 Task: In the  document poster.html. Insert footer and write 'www.lunaTech.com'. Find the word using Dictionary 'Moment' Use the tool word Count and display word count while typing
Action: Mouse moved to (292, 456)
Screenshot: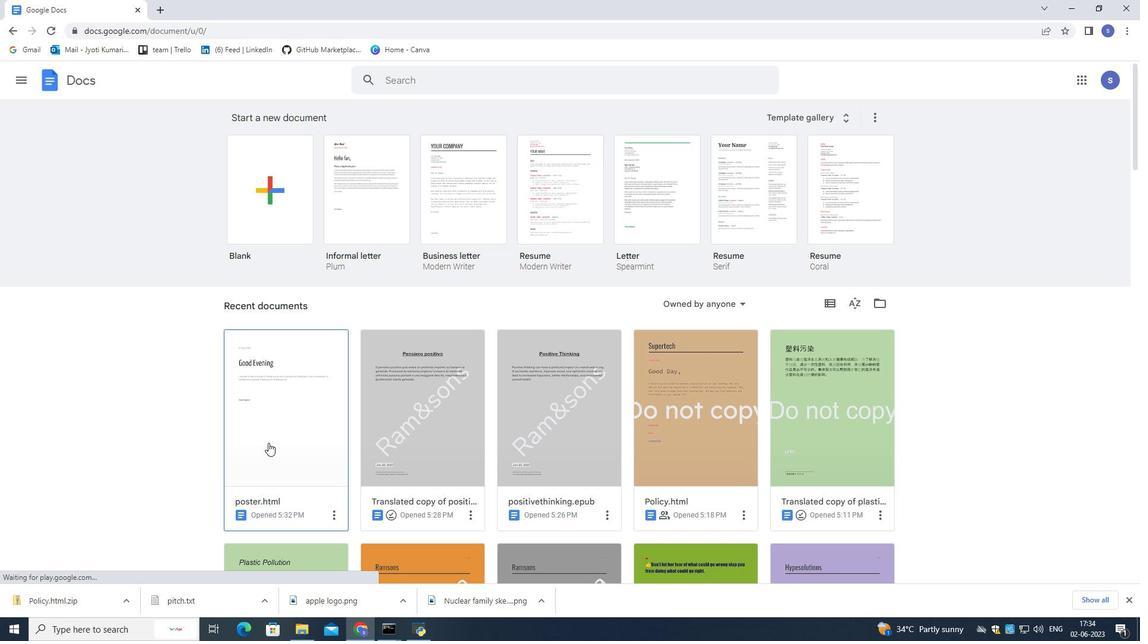 
Action: Mouse pressed left at (292, 456)
Screenshot: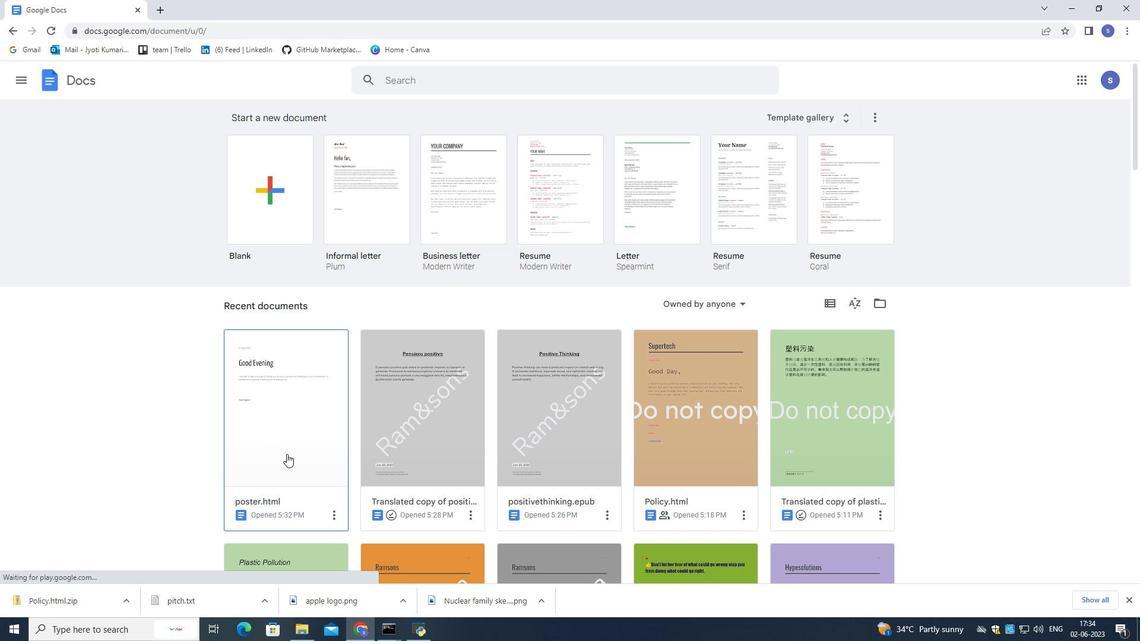 
Action: Mouse pressed left at (292, 456)
Screenshot: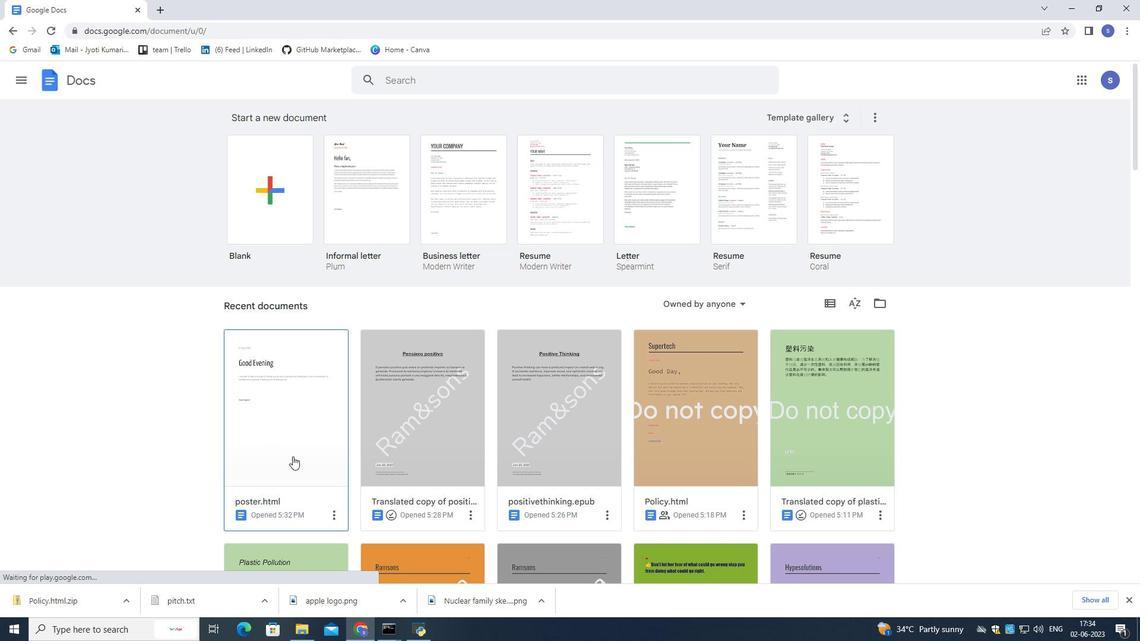 
Action: Mouse moved to (126, 86)
Screenshot: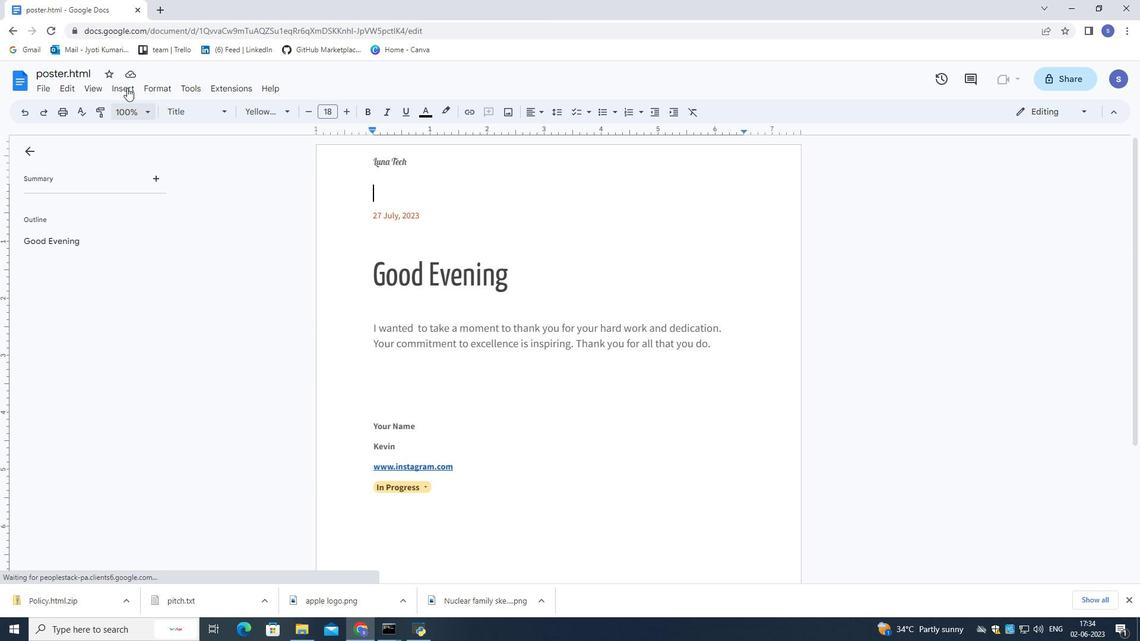 
Action: Mouse pressed left at (126, 86)
Screenshot: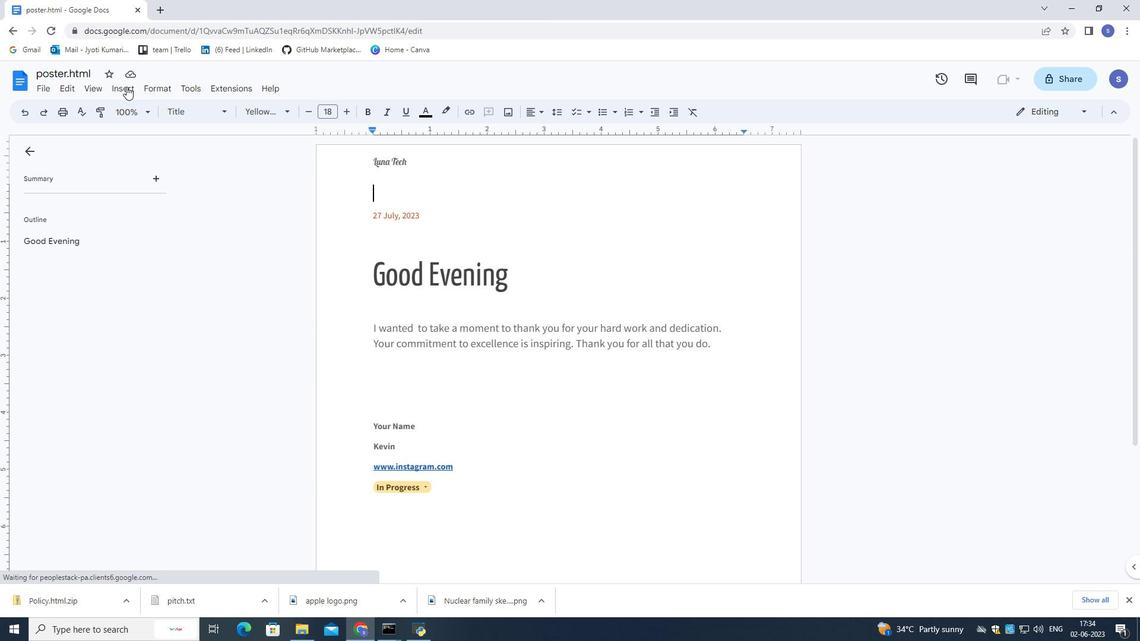 
Action: Mouse moved to (329, 411)
Screenshot: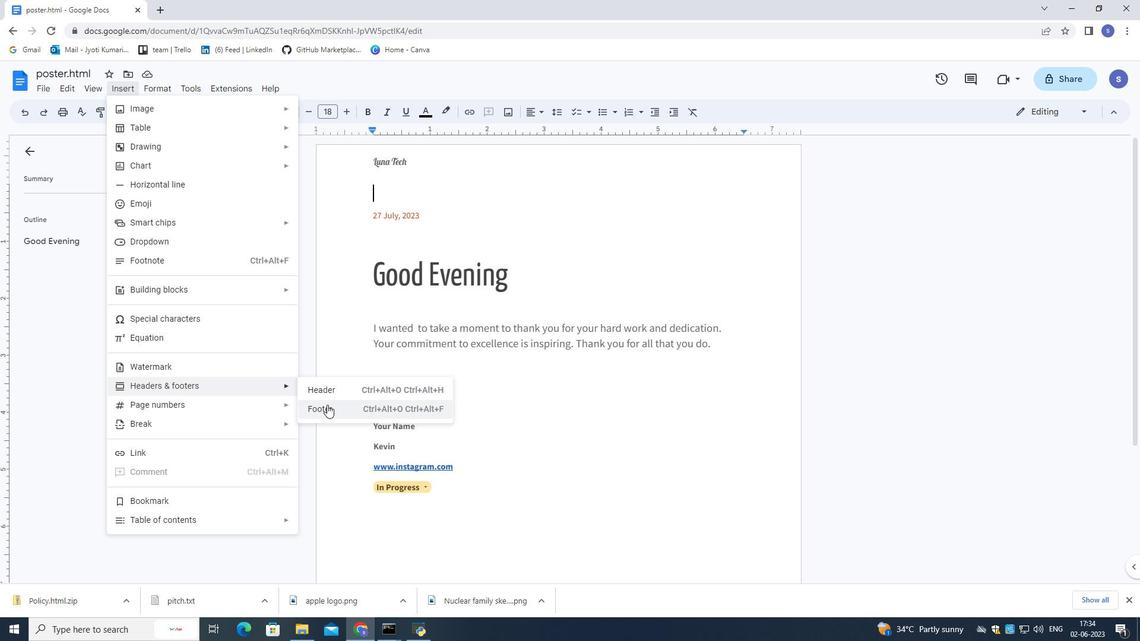 
Action: Mouse pressed left at (329, 411)
Screenshot: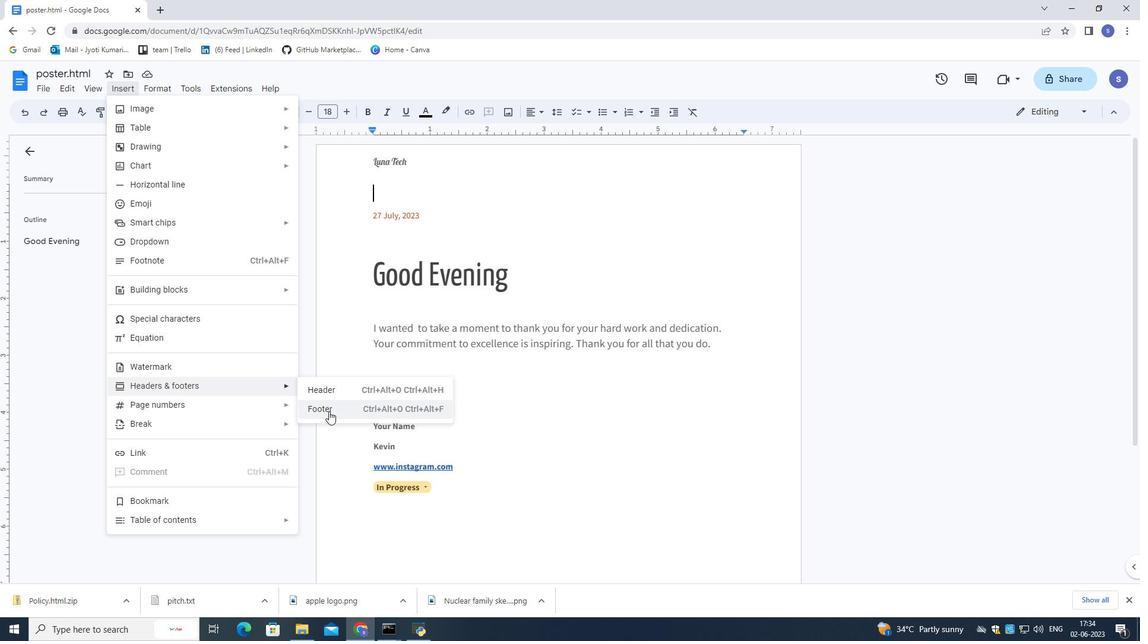 
Action: Mouse moved to (127, 89)
Screenshot: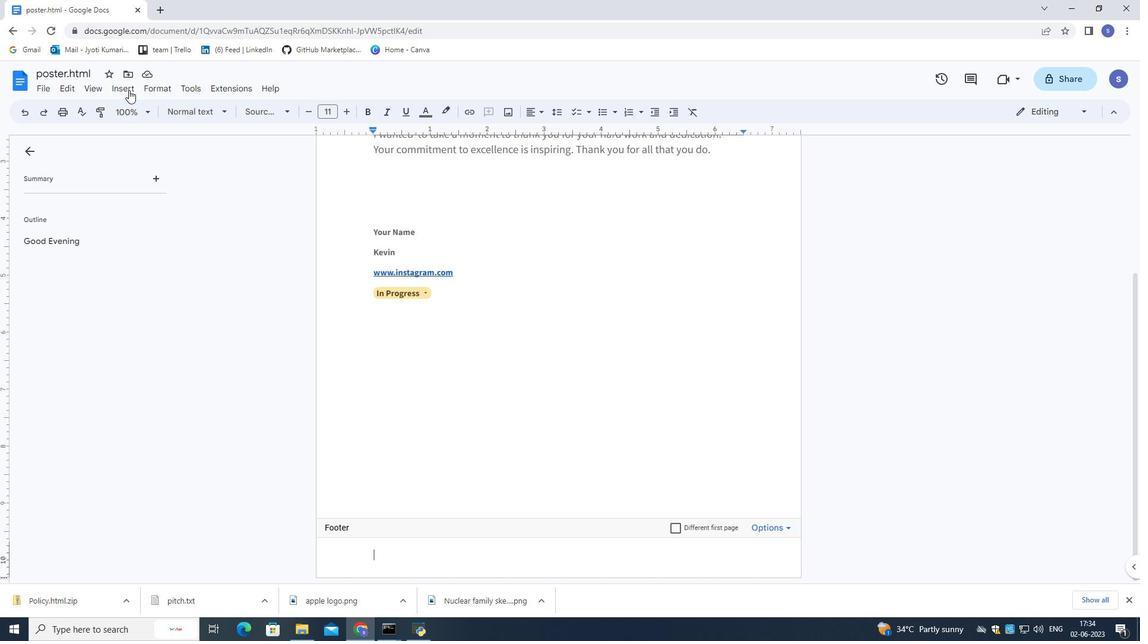 
Action: Mouse pressed left at (127, 89)
Screenshot: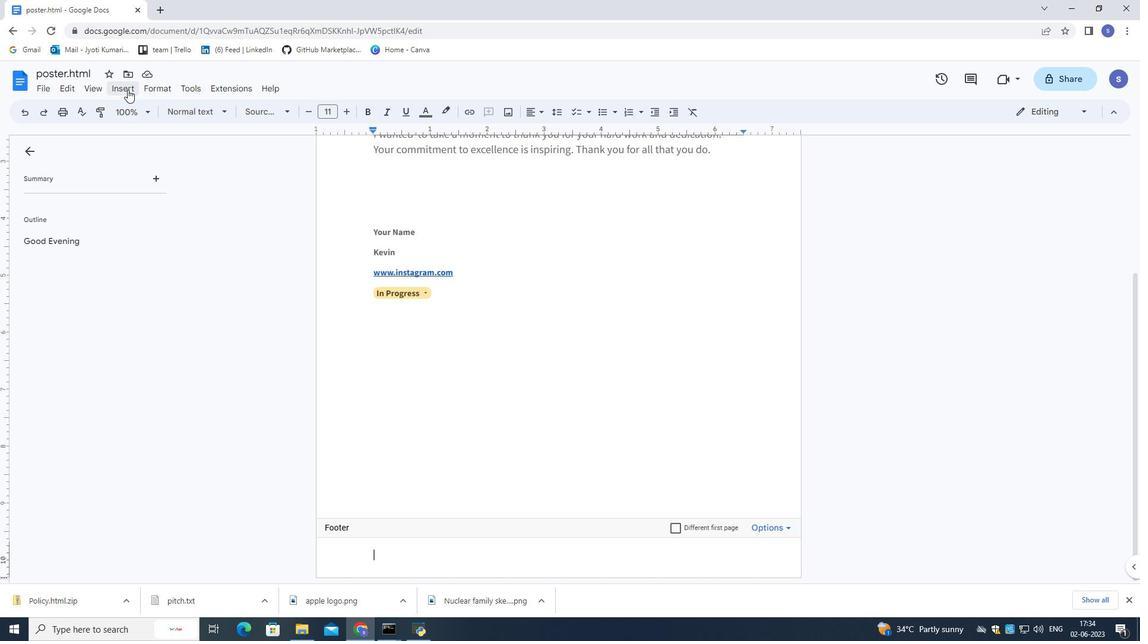 
Action: Mouse moved to (222, 460)
Screenshot: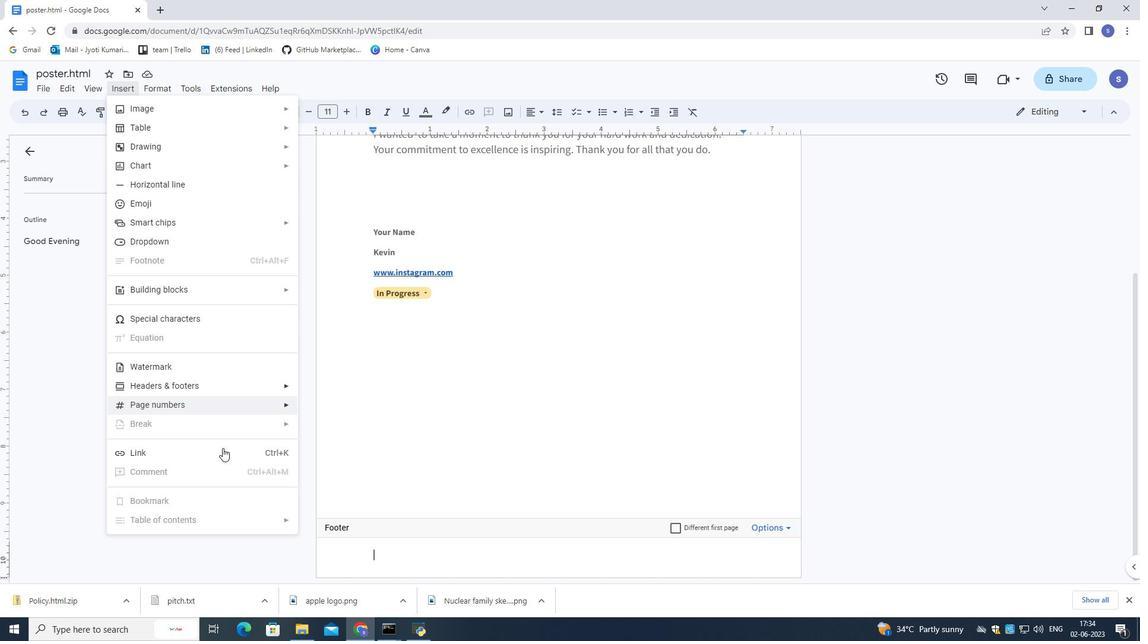 
Action: Mouse pressed left at (222, 460)
Screenshot: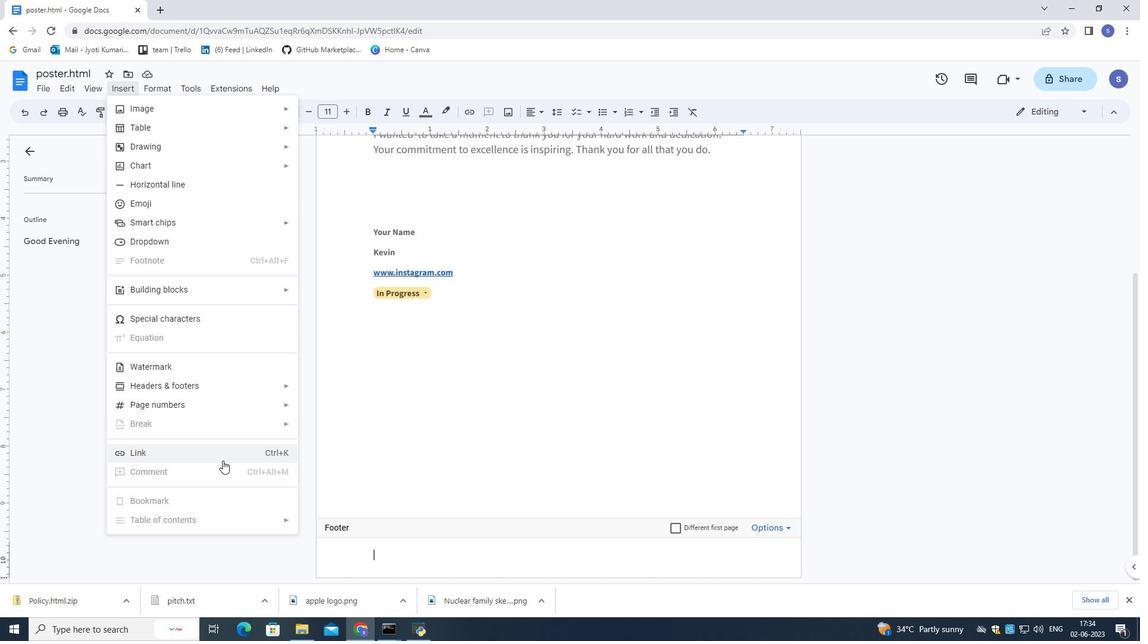 
Action: Mouse moved to (278, 448)
Screenshot: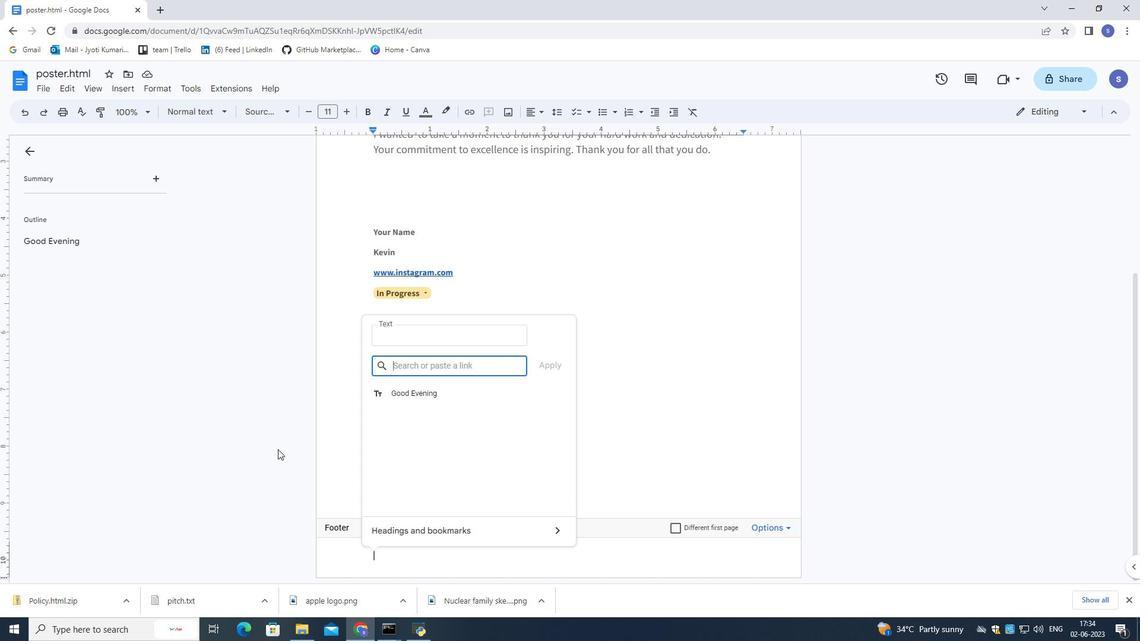 
Action: Key pressed www
Screenshot: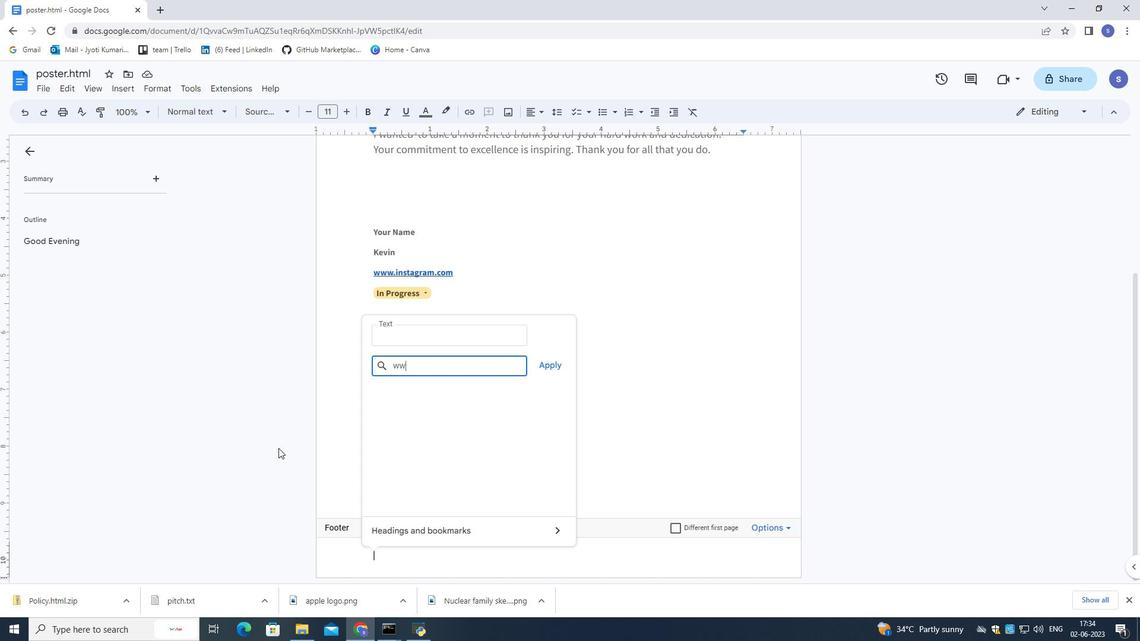 
Action: Mouse moved to (278, 444)
Screenshot: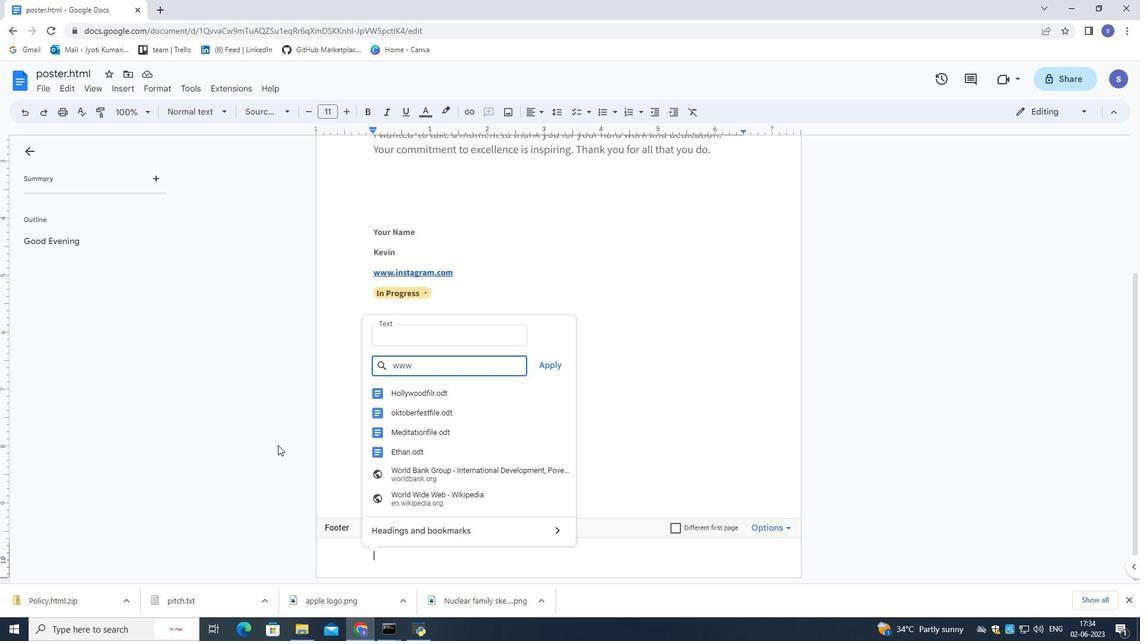 
Action: Key pressed .
Screenshot: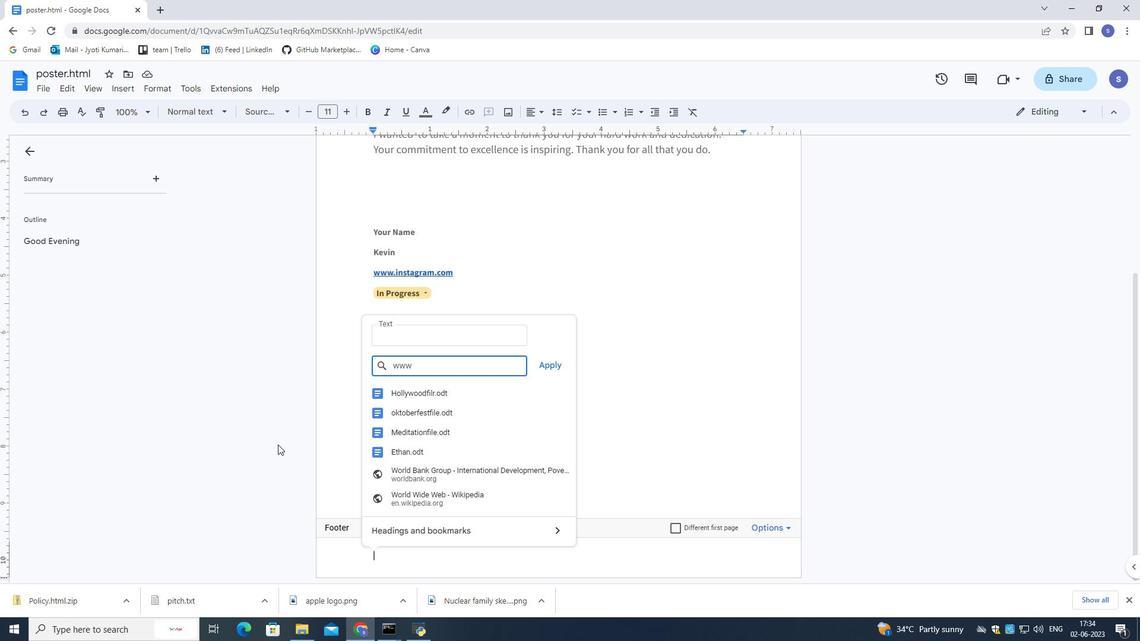 
Action: Mouse moved to (278, 443)
Screenshot: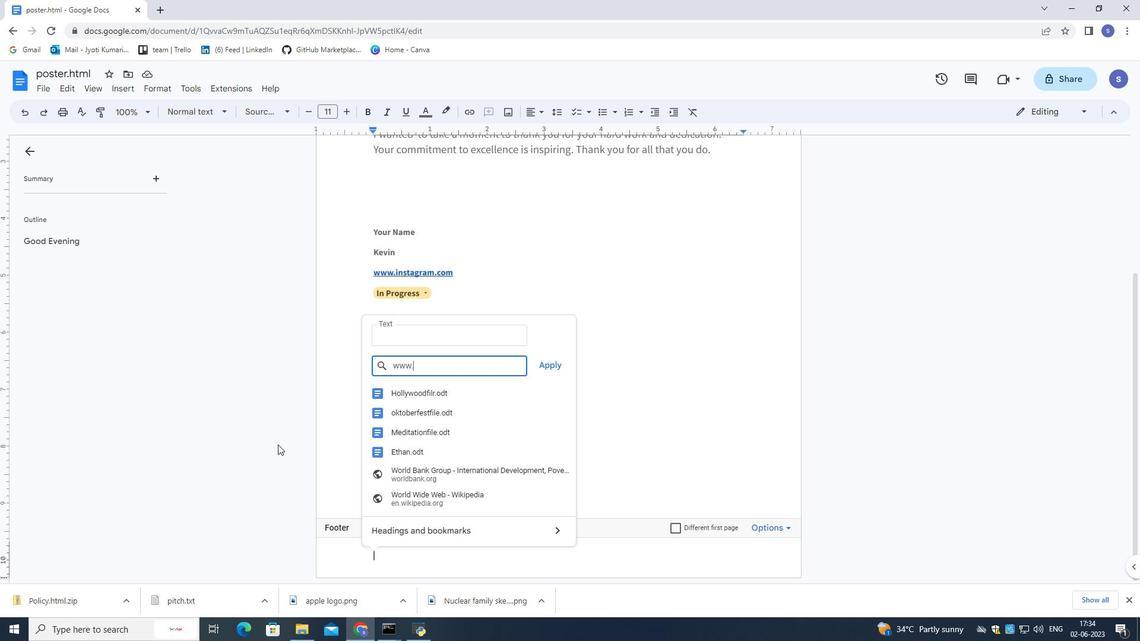 
Action: Key pressed lu
Screenshot: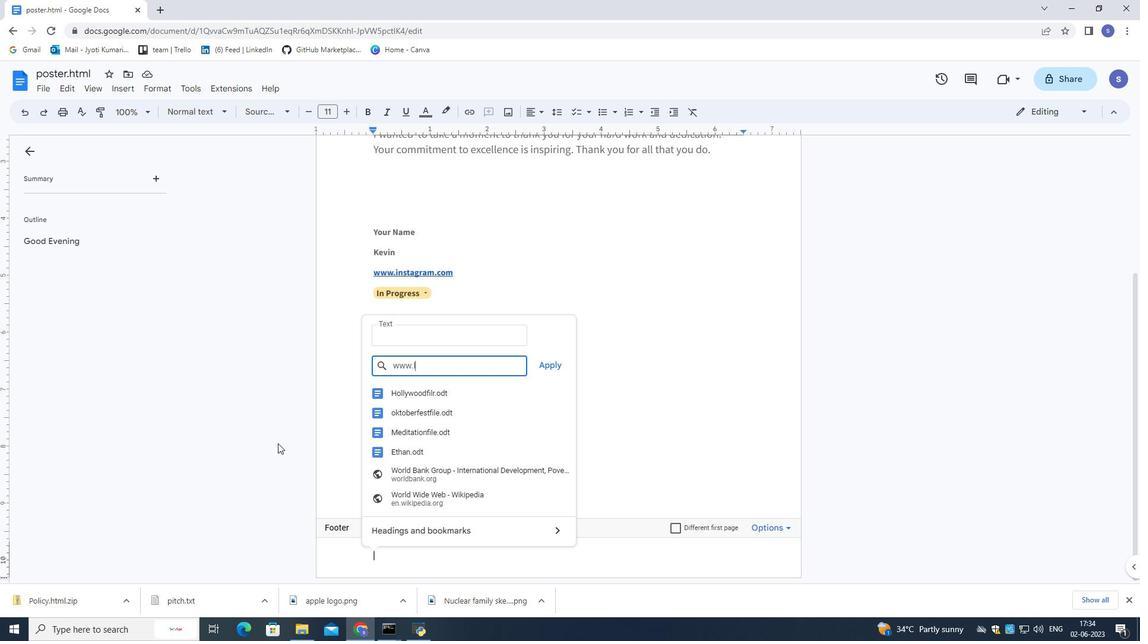
Action: Mouse moved to (278, 442)
Screenshot: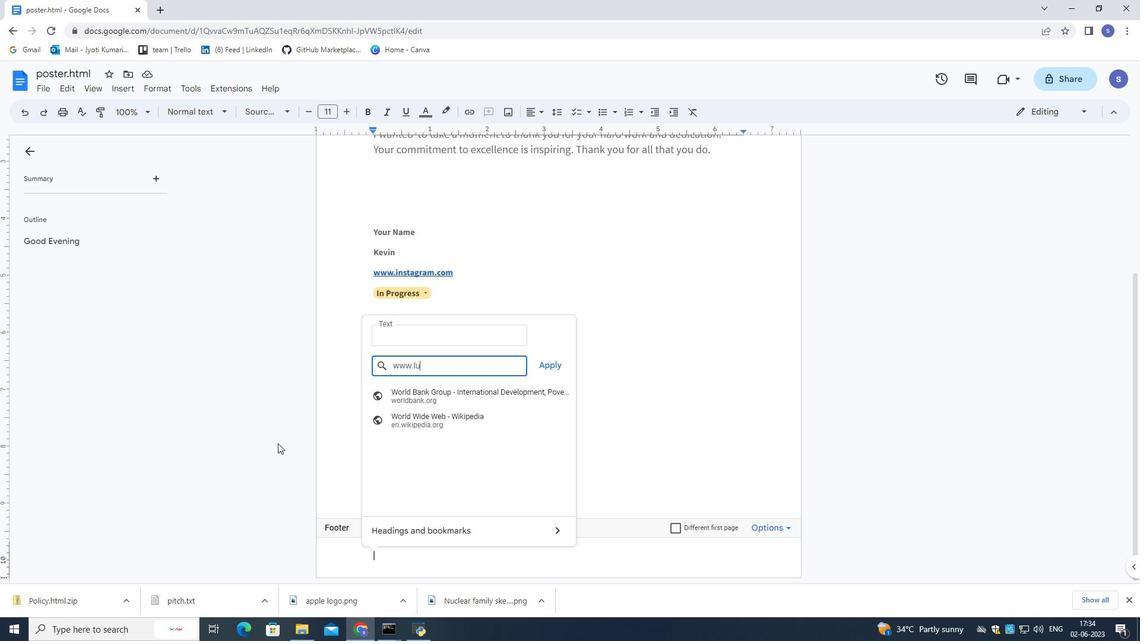 
Action: Key pressed nat
Screenshot: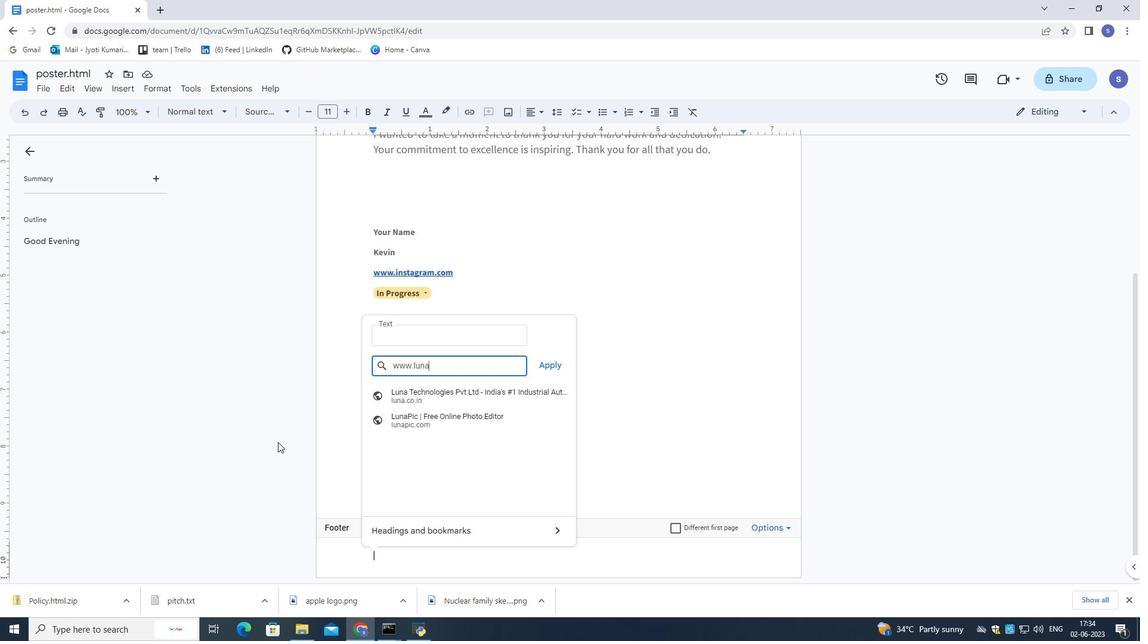 
Action: Mouse moved to (277, 442)
Screenshot: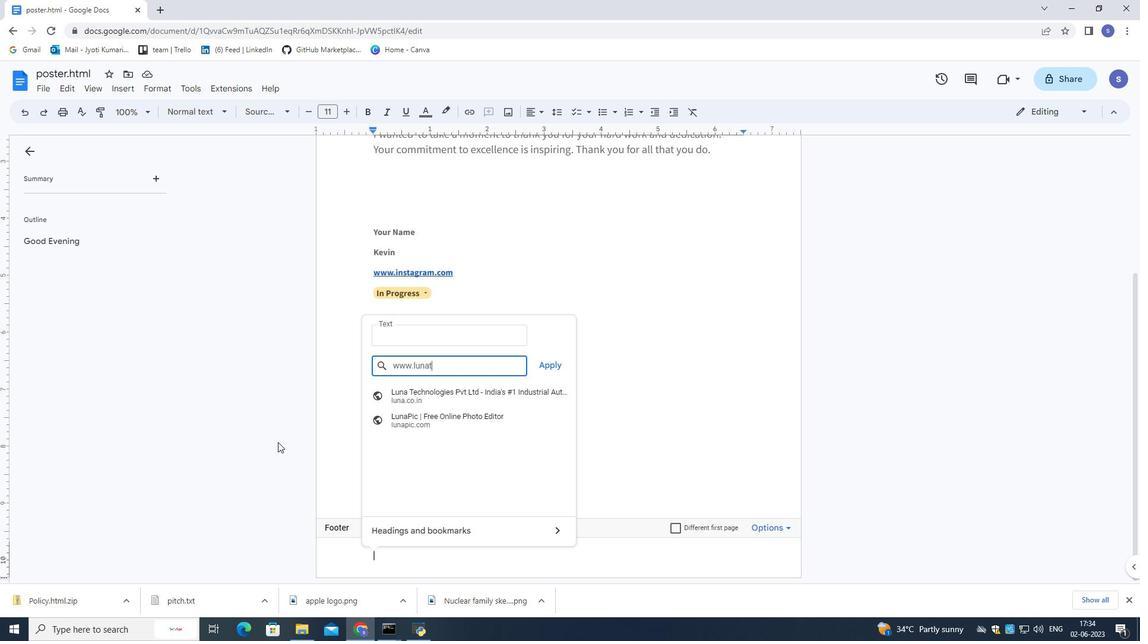 
Action: Key pressed e
Screenshot: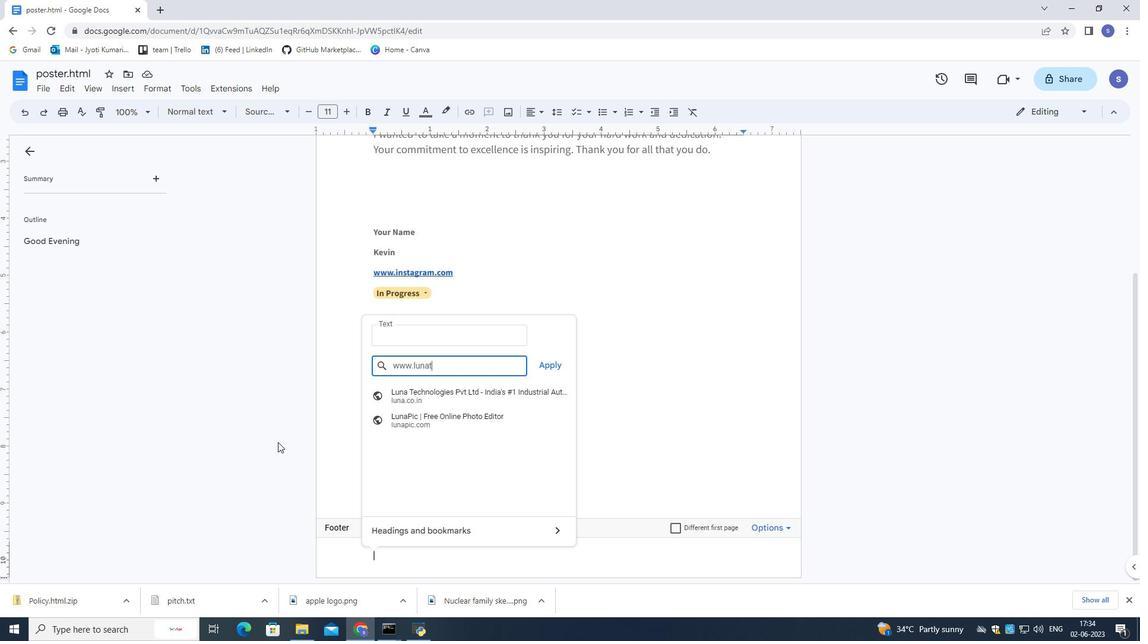 
Action: Mouse moved to (276, 442)
Screenshot: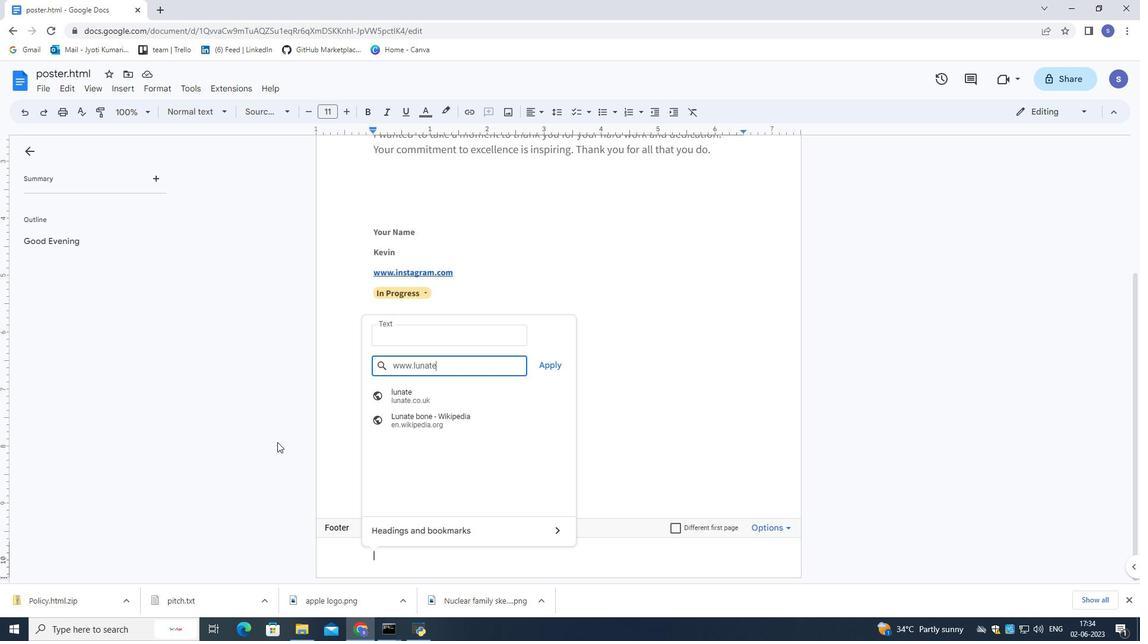 
Action: Key pressed c
Screenshot: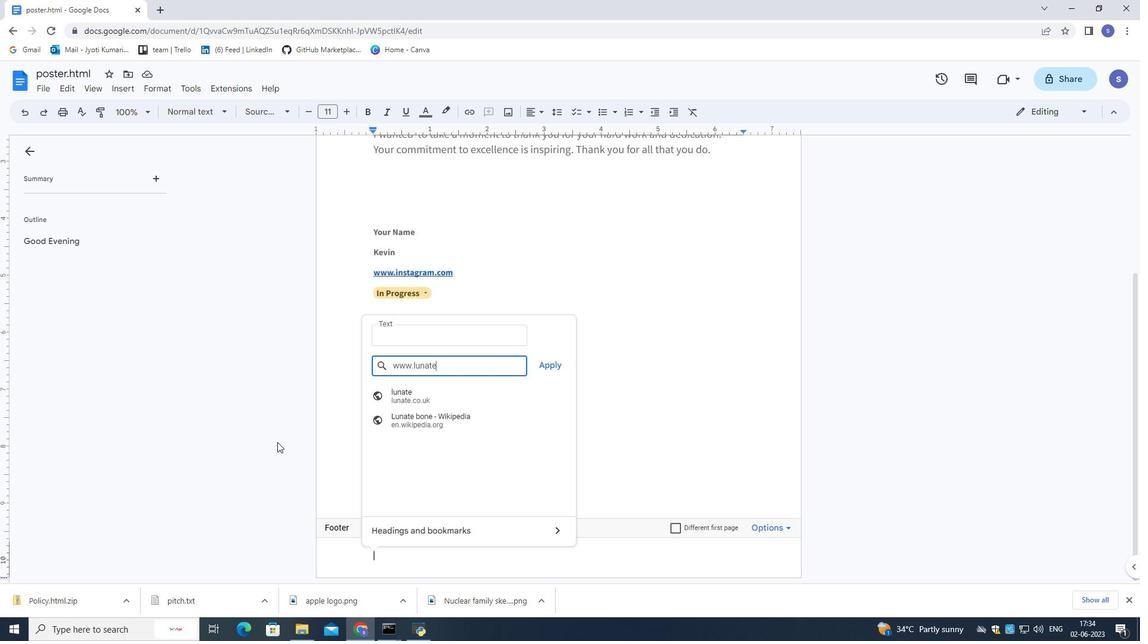 
Action: Mouse moved to (276, 441)
Screenshot: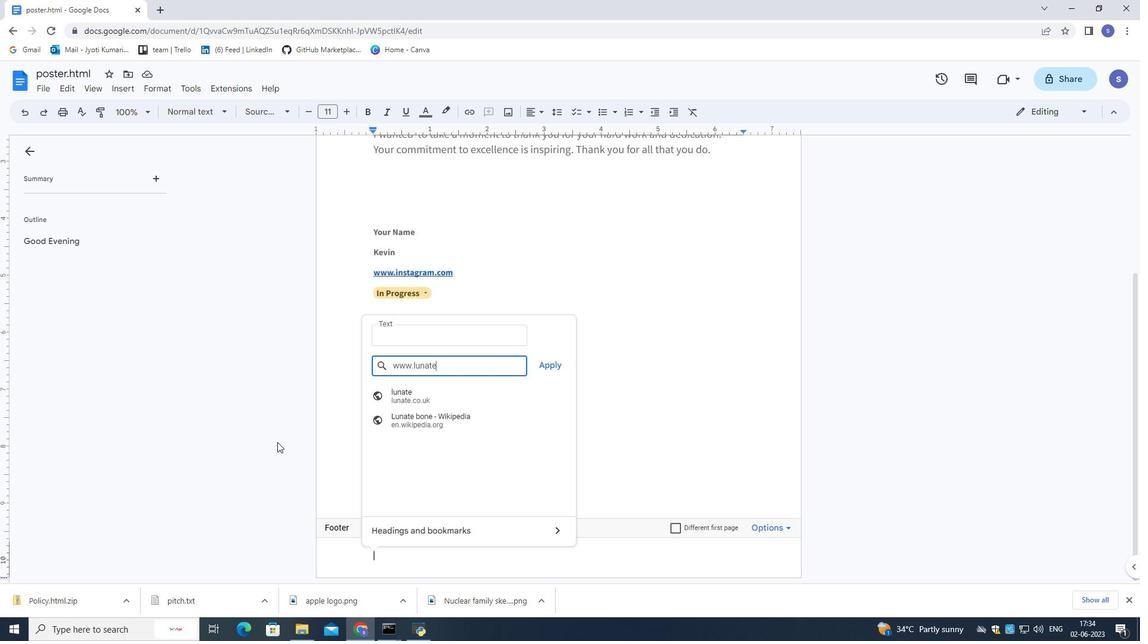 
Action: Key pressed h.
Screenshot: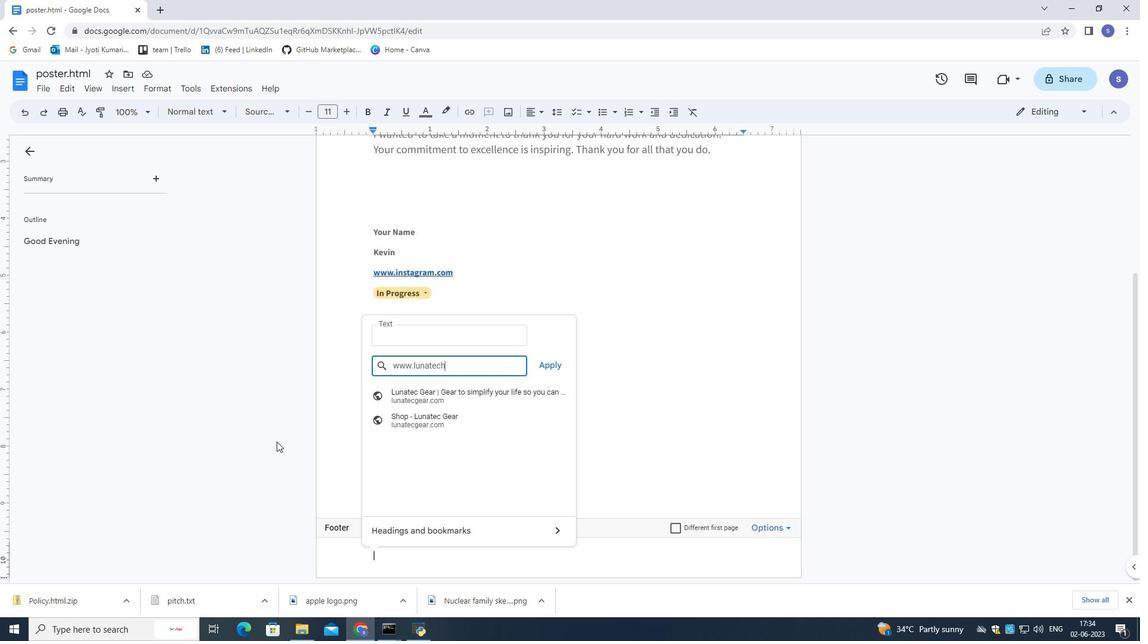 
Action: Mouse moved to (276, 441)
Screenshot: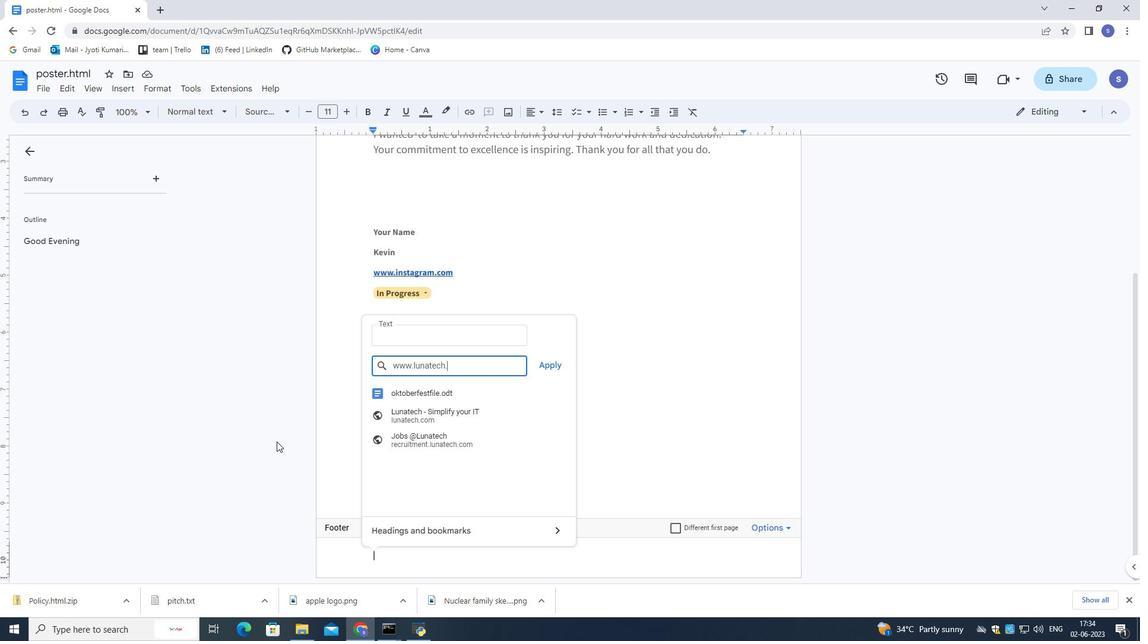 
Action: Key pressed c
Screenshot: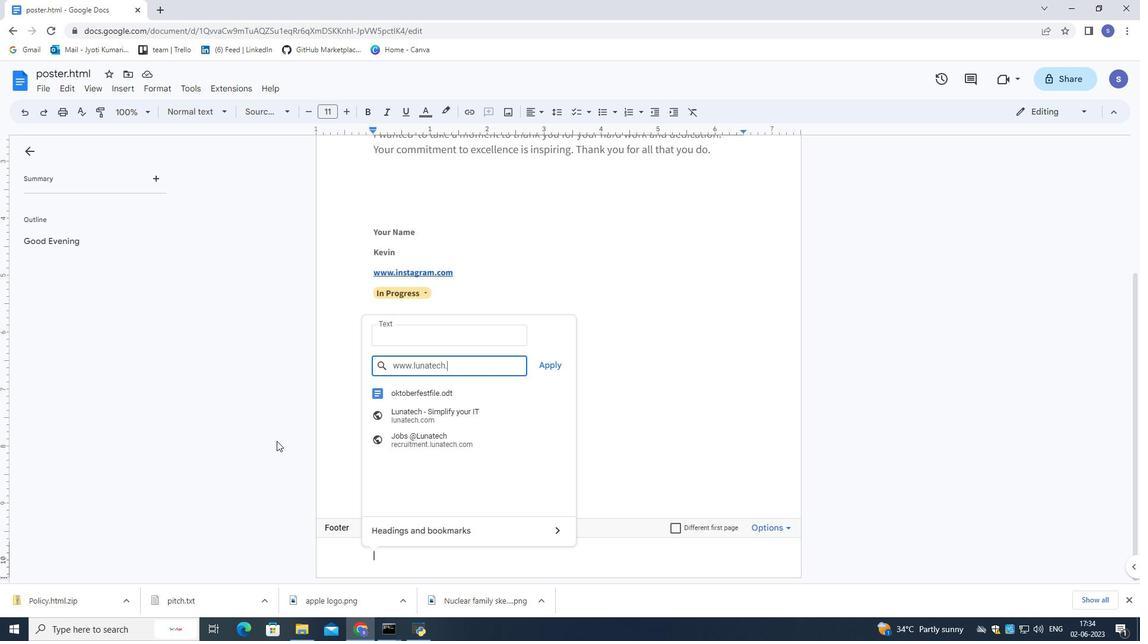 
Action: Mouse moved to (276, 441)
Screenshot: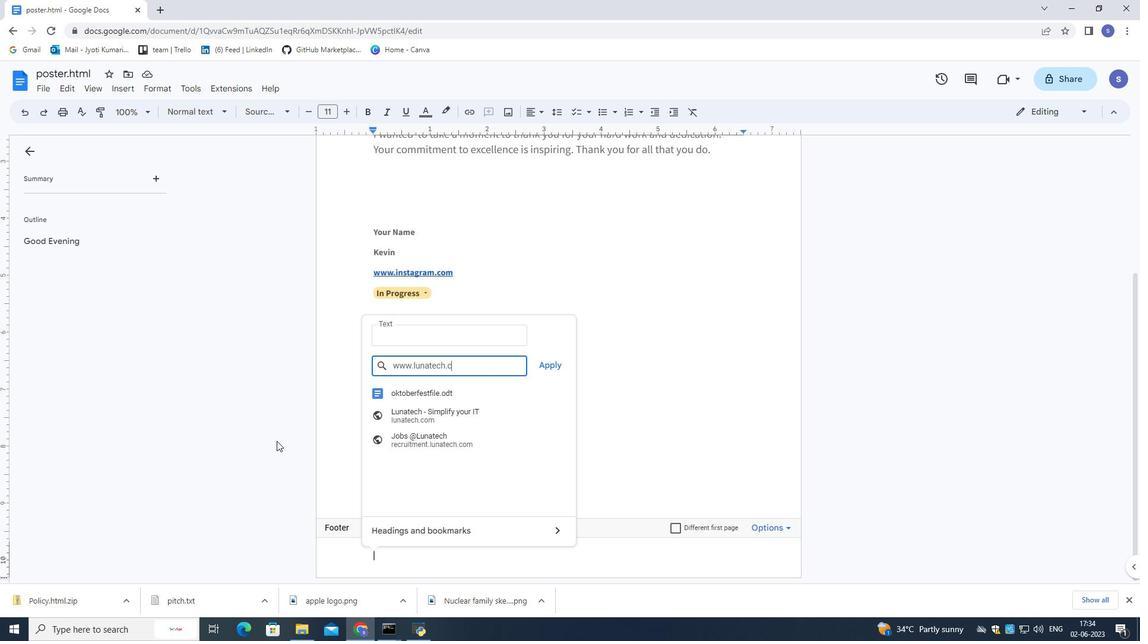 
Action: Key pressed om
Screenshot: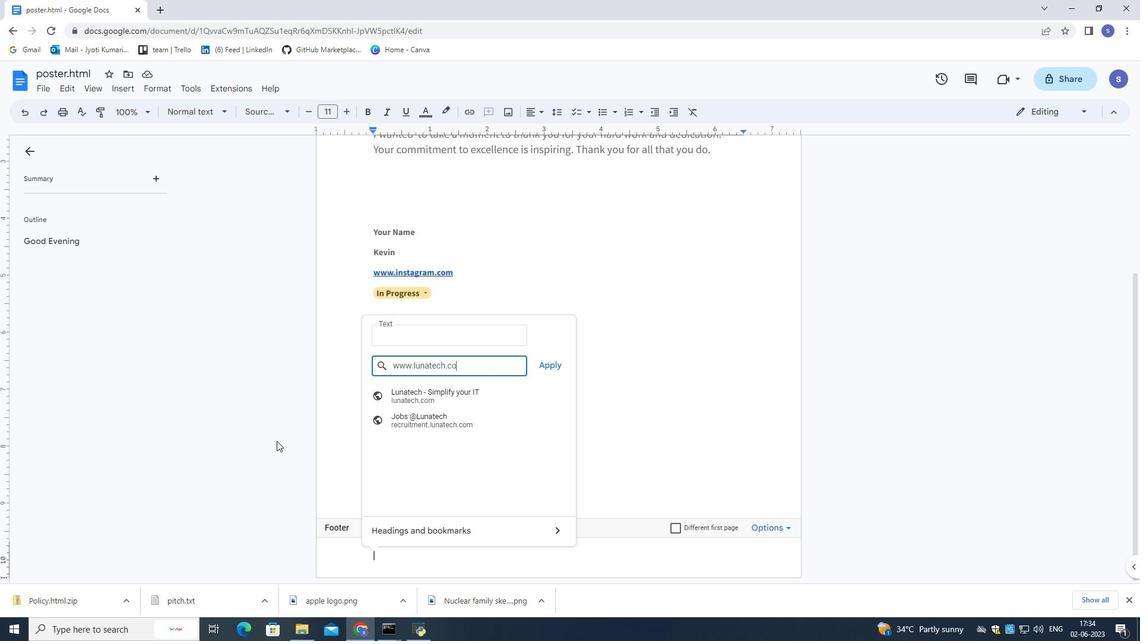 
Action: Mouse moved to (544, 363)
Screenshot: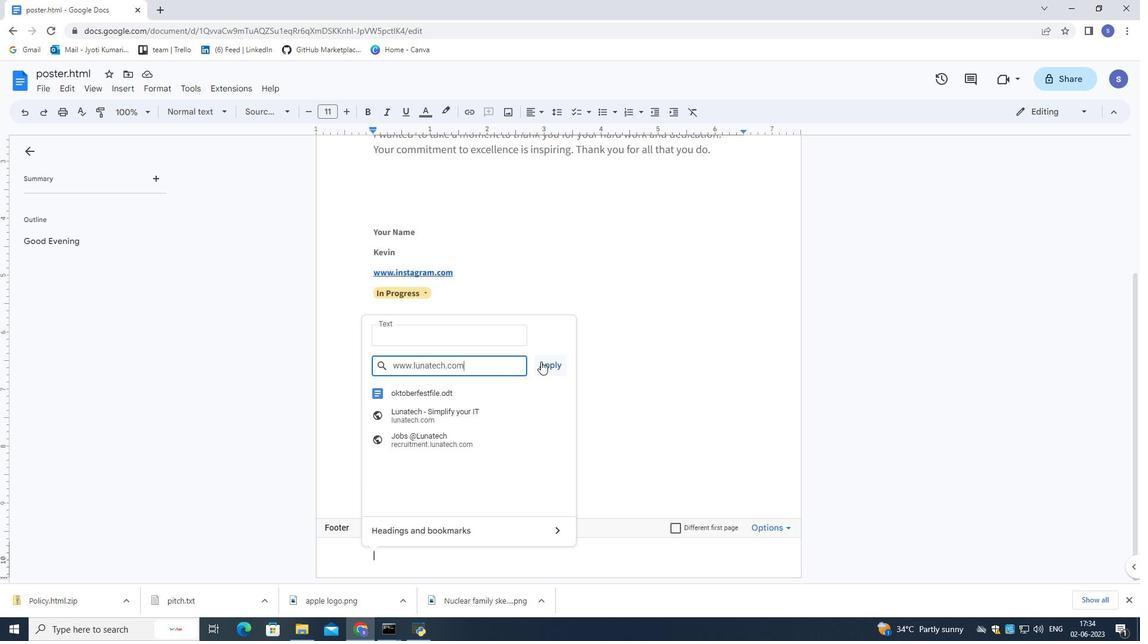 
Action: Mouse pressed left at (544, 363)
Screenshot: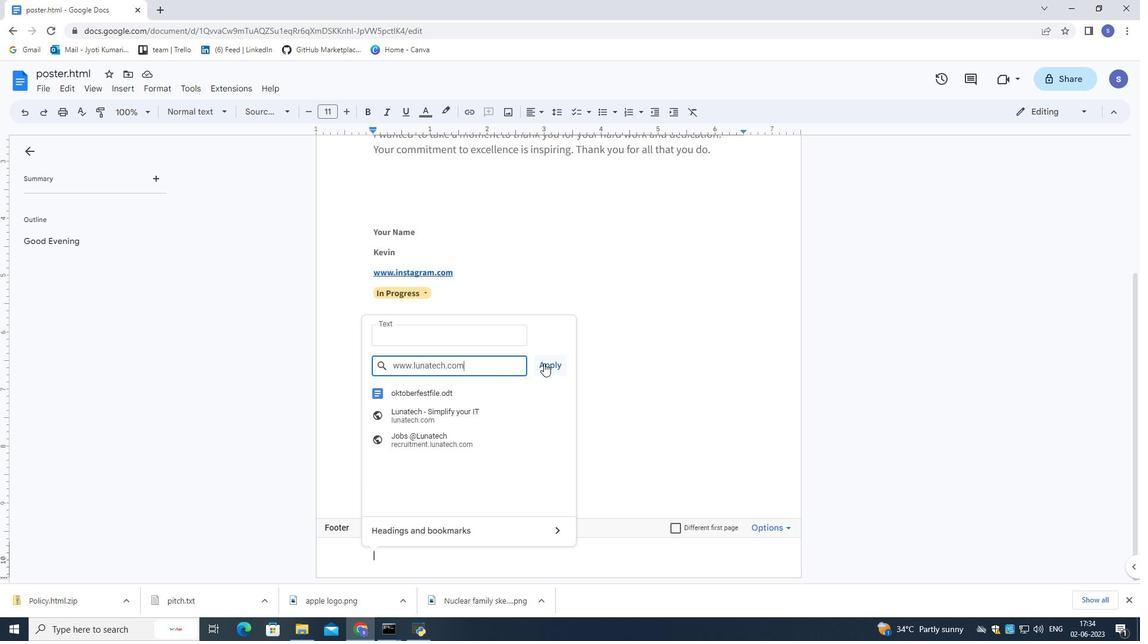 
Action: Mouse moved to (544, 375)
Screenshot: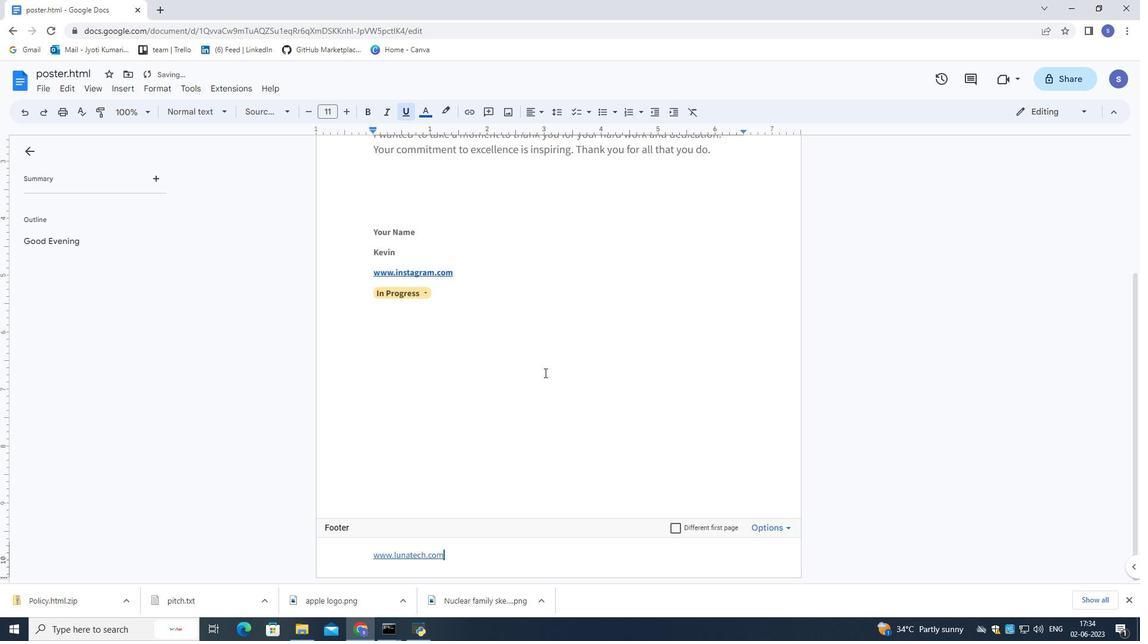 
Action: Mouse pressed left at (544, 375)
Screenshot: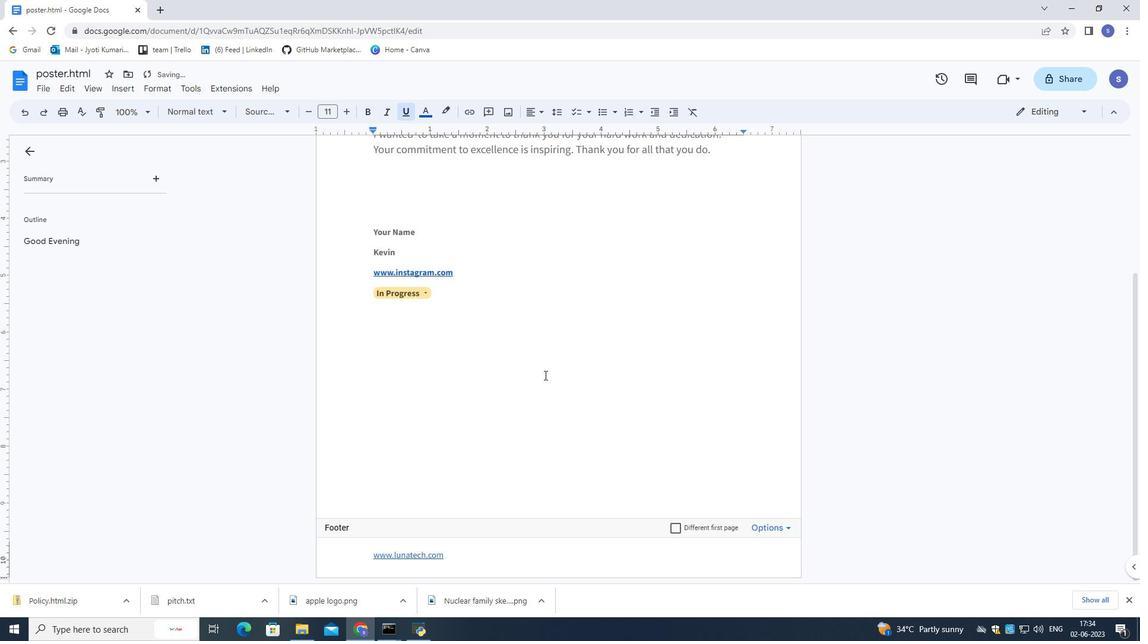 
Action: Mouse moved to (196, 83)
Screenshot: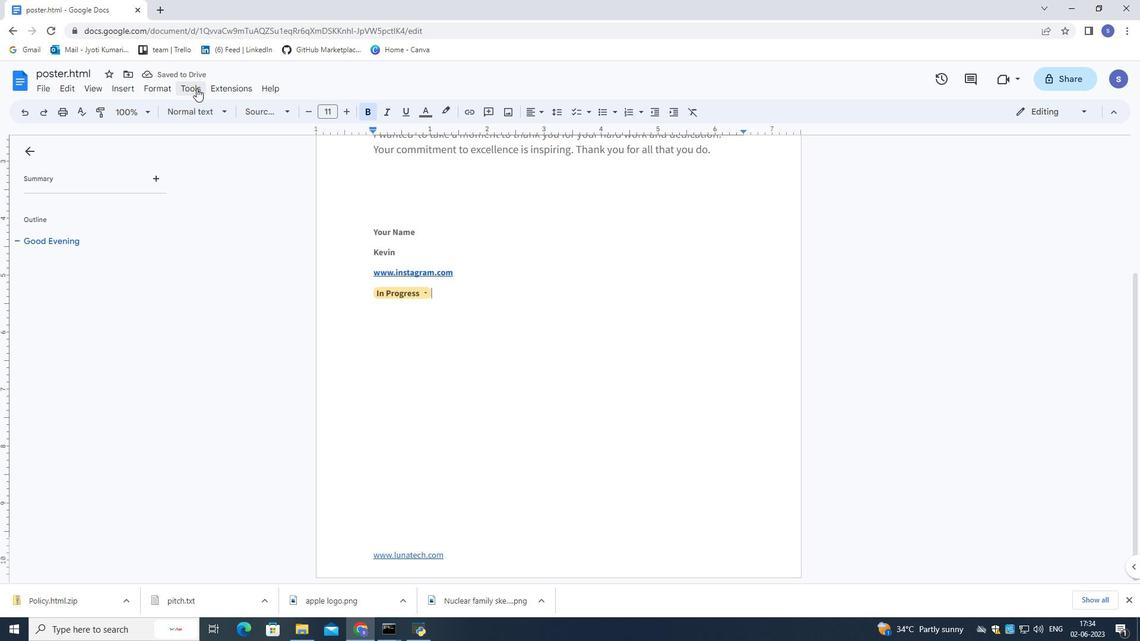 
Action: Mouse pressed left at (196, 83)
Screenshot: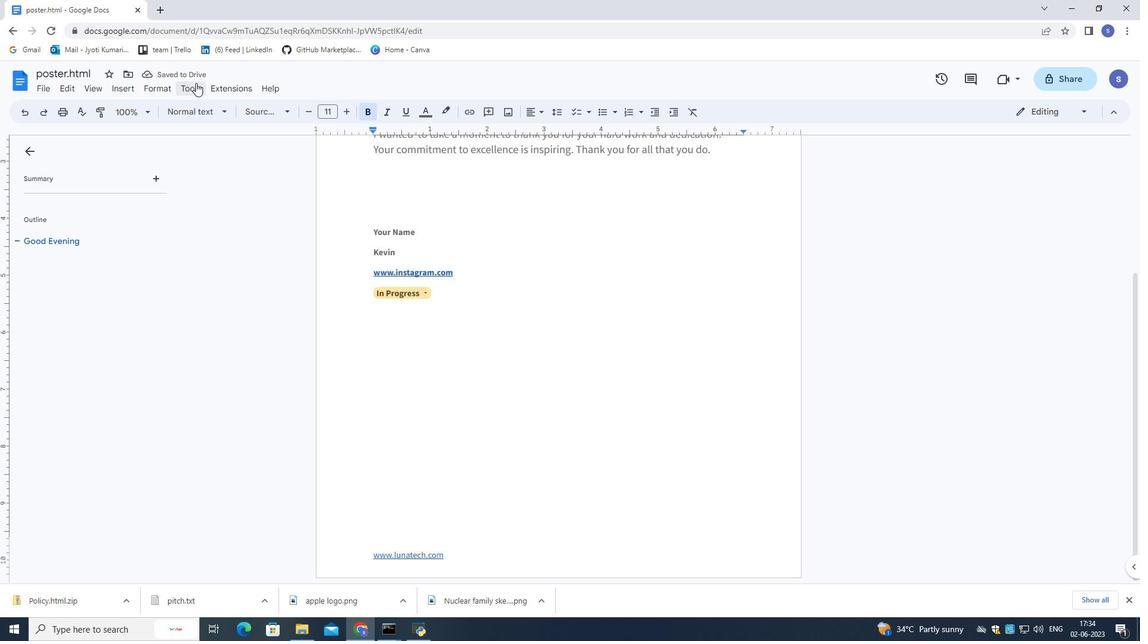 
Action: Mouse moved to (216, 128)
Screenshot: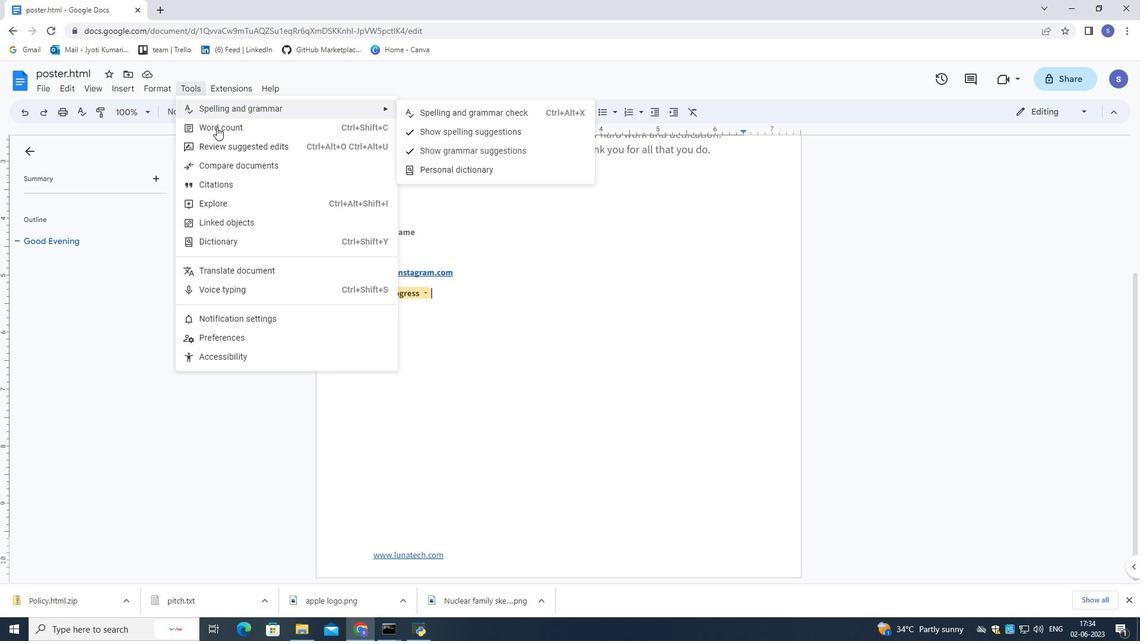 
Action: Mouse pressed left at (216, 128)
Screenshot: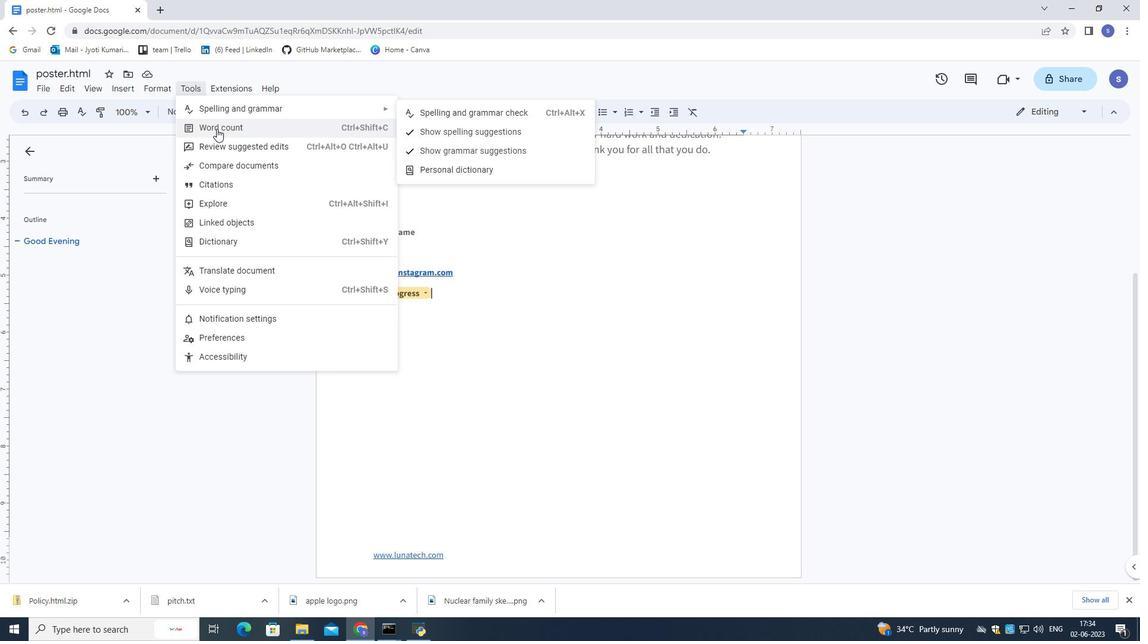 
Action: Mouse moved to (525, 376)
Screenshot: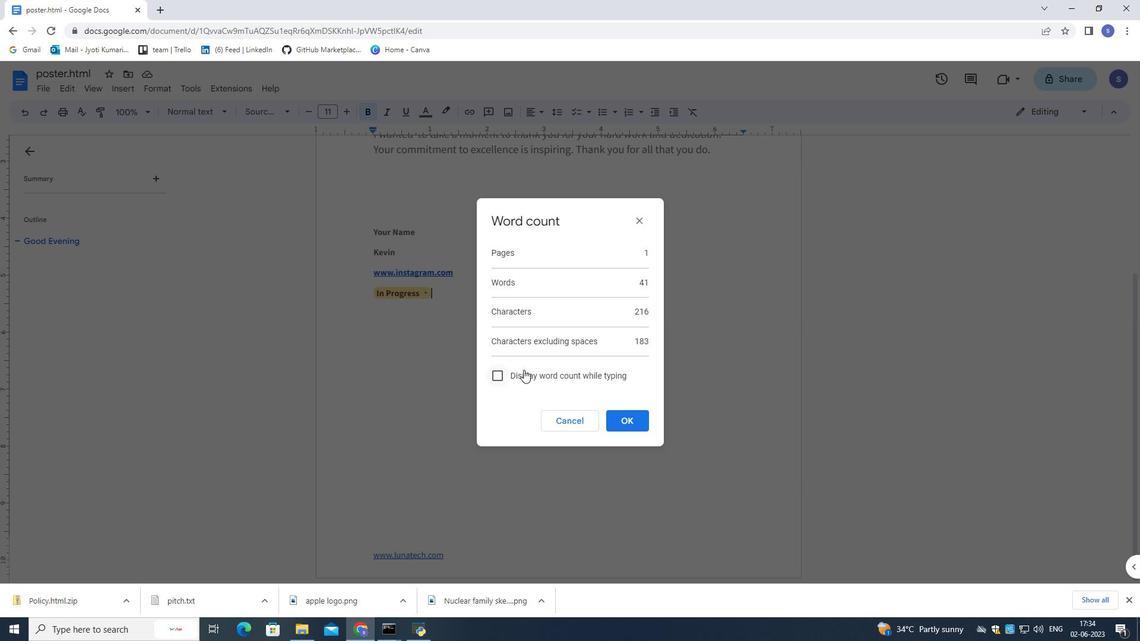 
Action: Mouse pressed left at (525, 376)
Screenshot: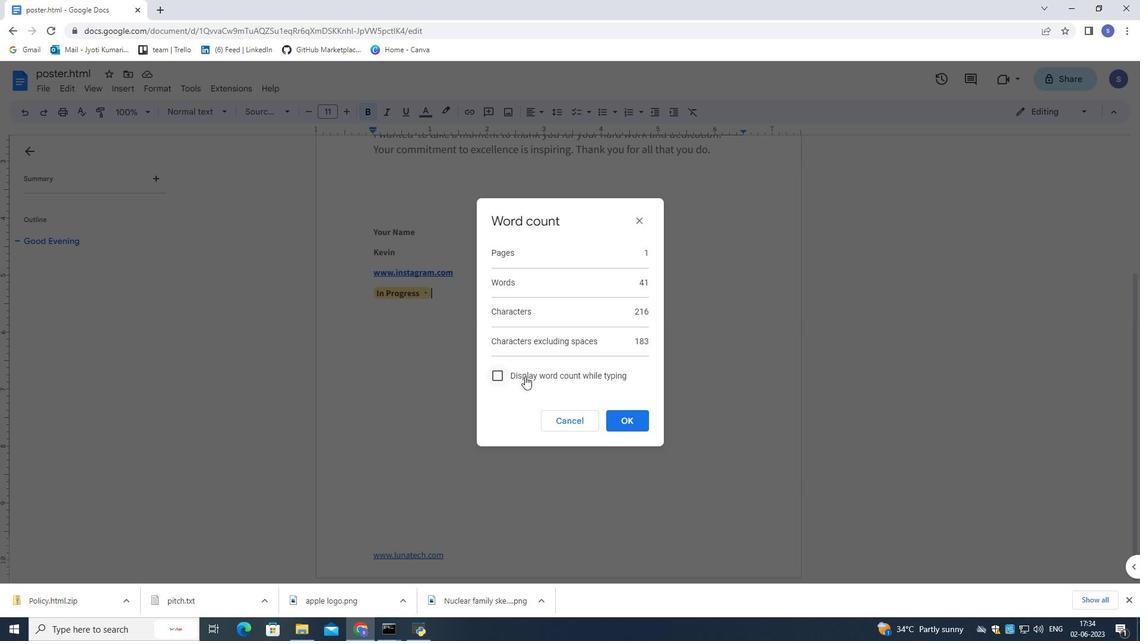 
Action: Mouse moved to (627, 415)
Screenshot: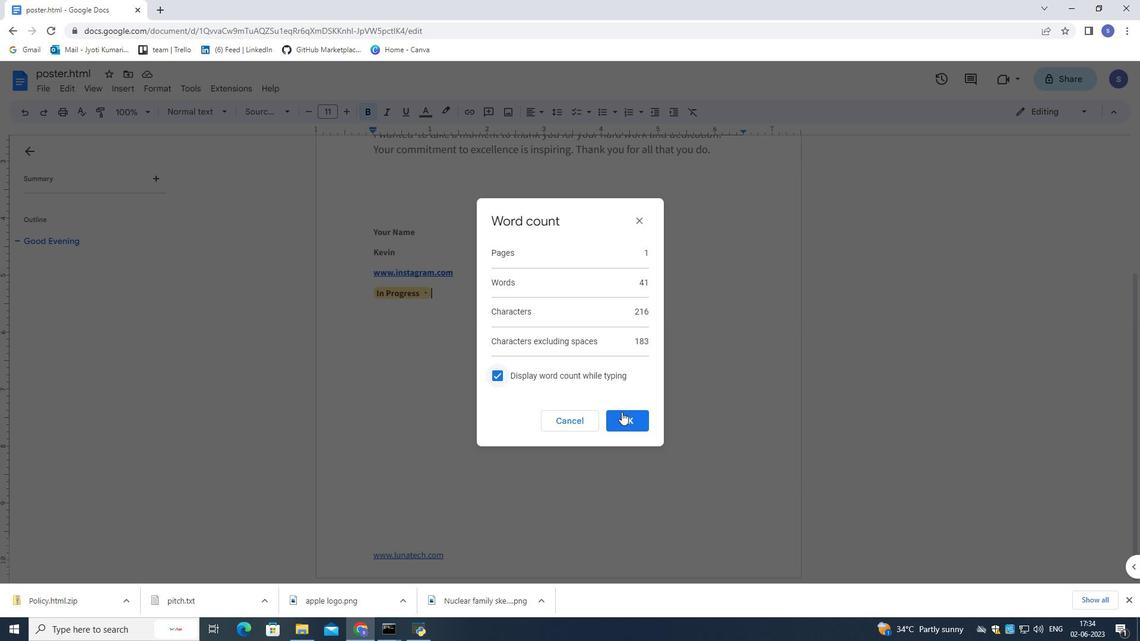 
Action: Mouse pressed left at (627, 415)
Screenshot: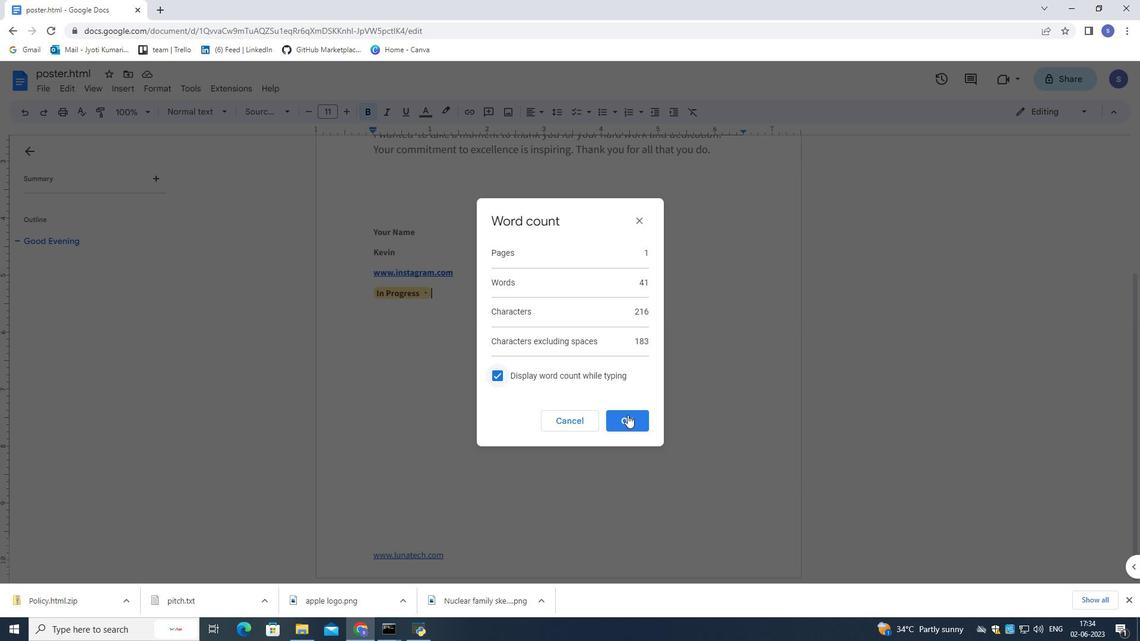 
Action: Mouse moved to (611, 394)
Screenshot: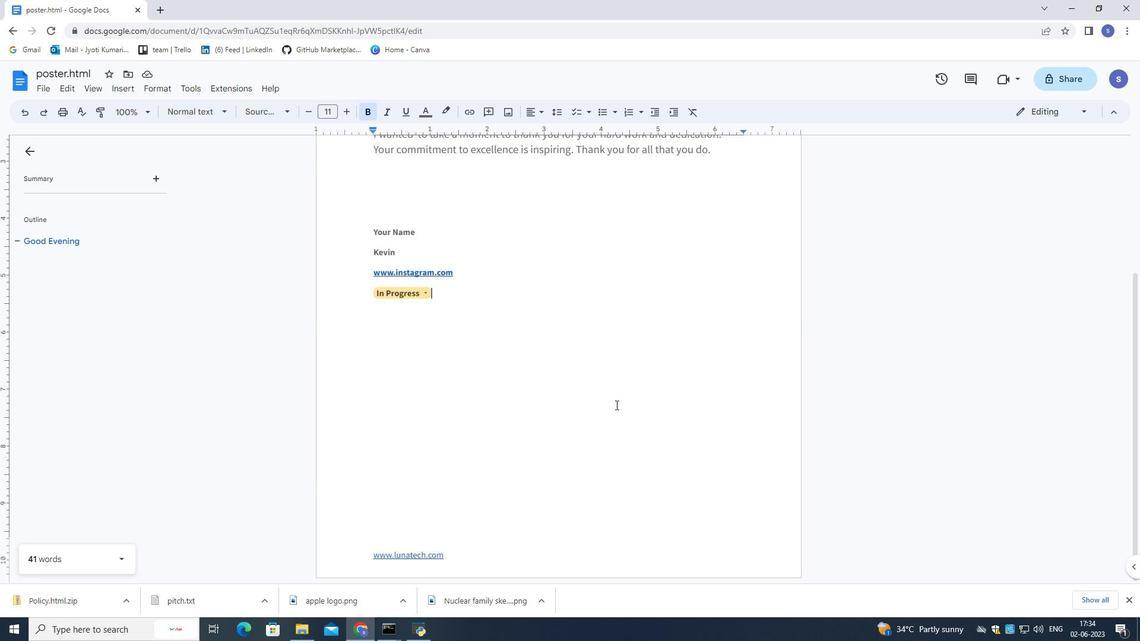 
